 Task: Select the criteria, the date is on or before to in the "past year".
Action: Mouse moved to (173, 78)
Screenshot: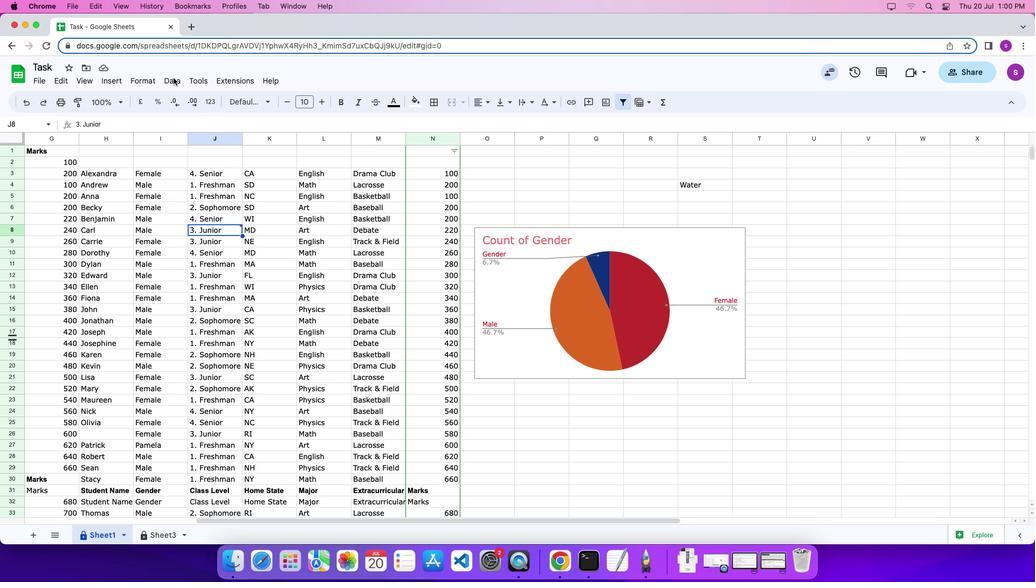 
Action: Mouse pressed left at (173, 78)
Screenshot: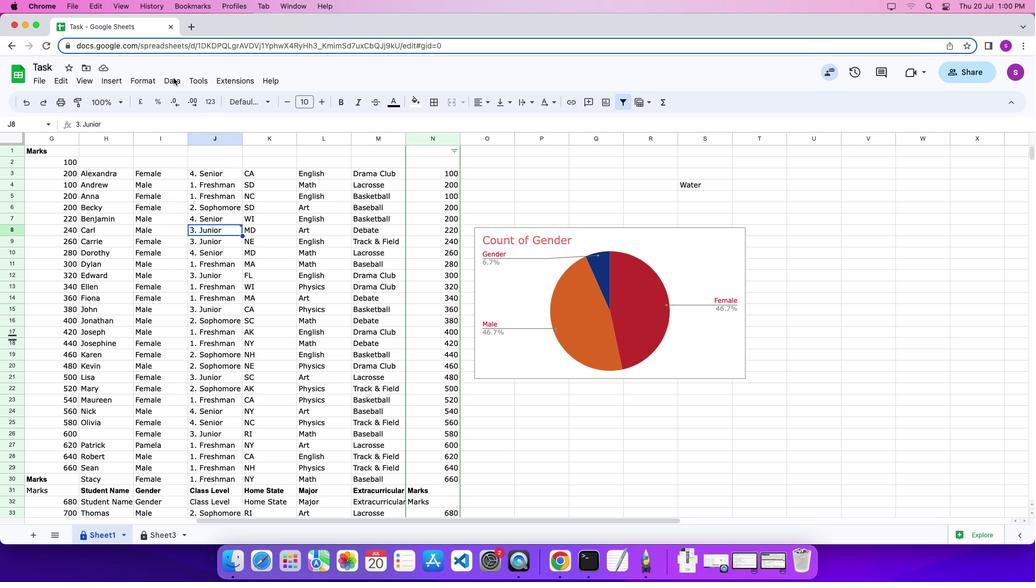 
Action: Mouse moved to (174, 78)
Screenshot: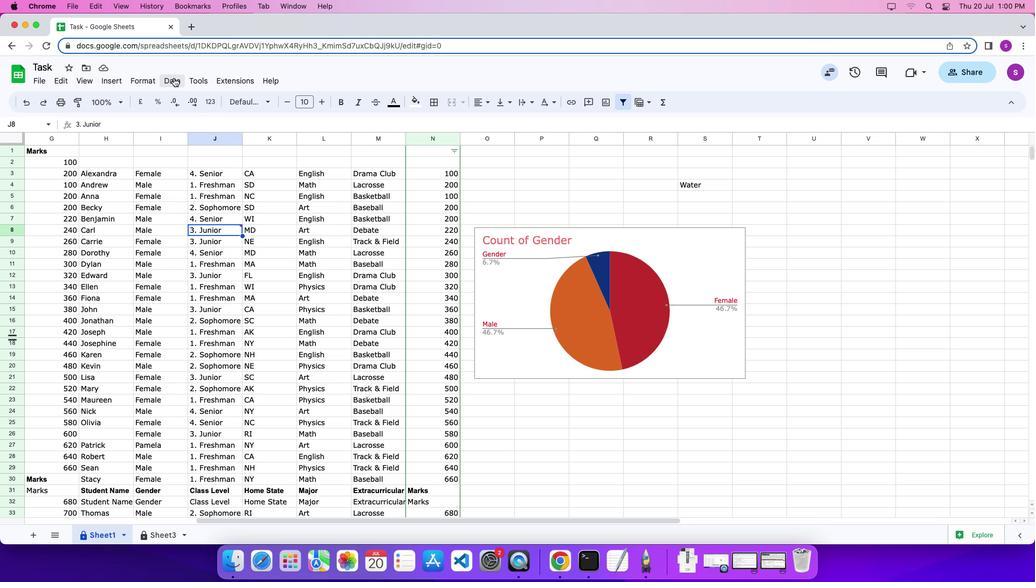 
Action: Mouse pressed left at (174, 78)
Screenshot: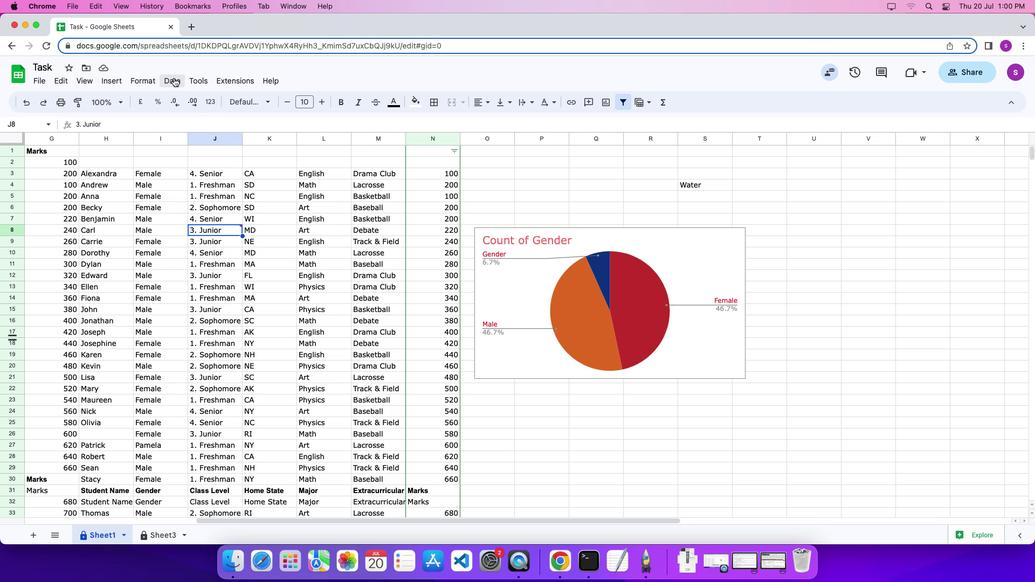 
Action: Mouse pressed left at (174, 78)
Screenshot: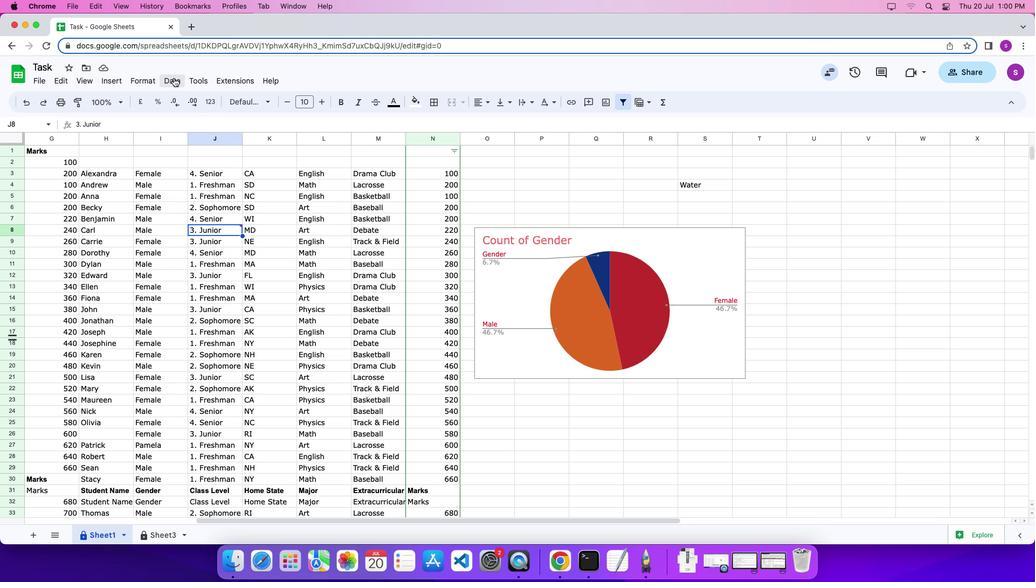 
Action: Mouse moved to (210, 296)
Screenshot: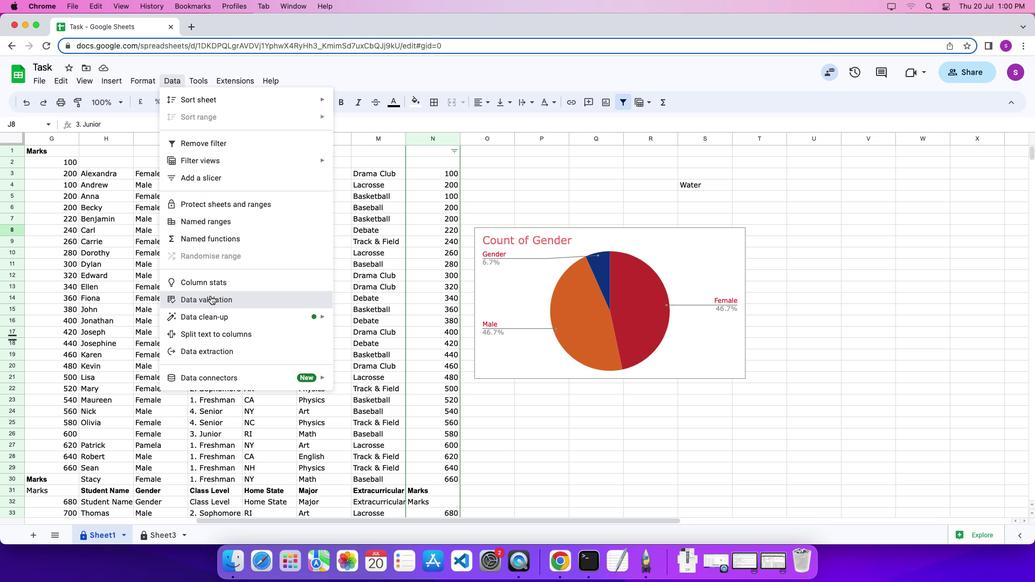 
Action: Mouse pressed left at (210, 296)
Screenshot: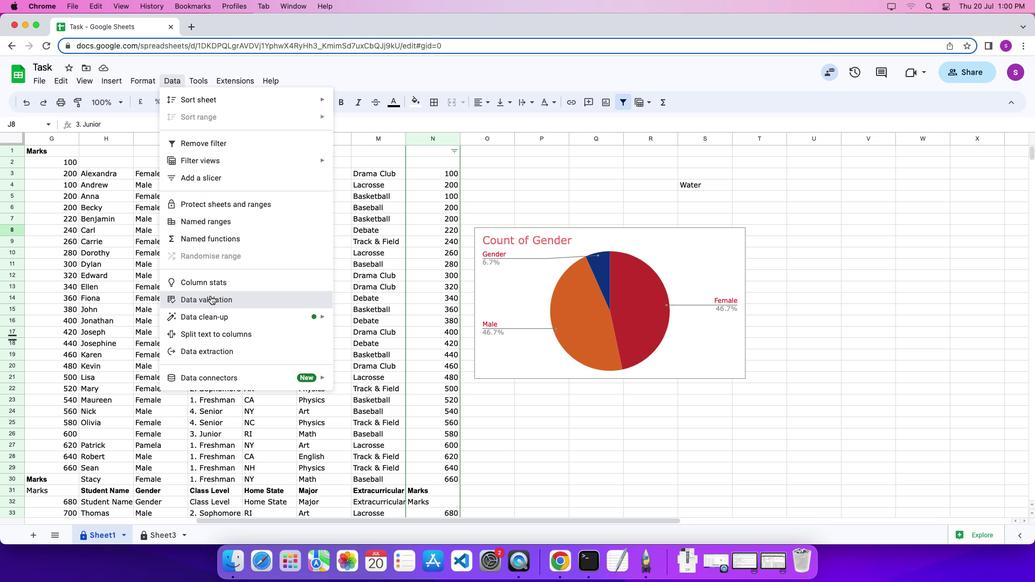 
Action: Mouse moved to (988, 279)
Screenshot: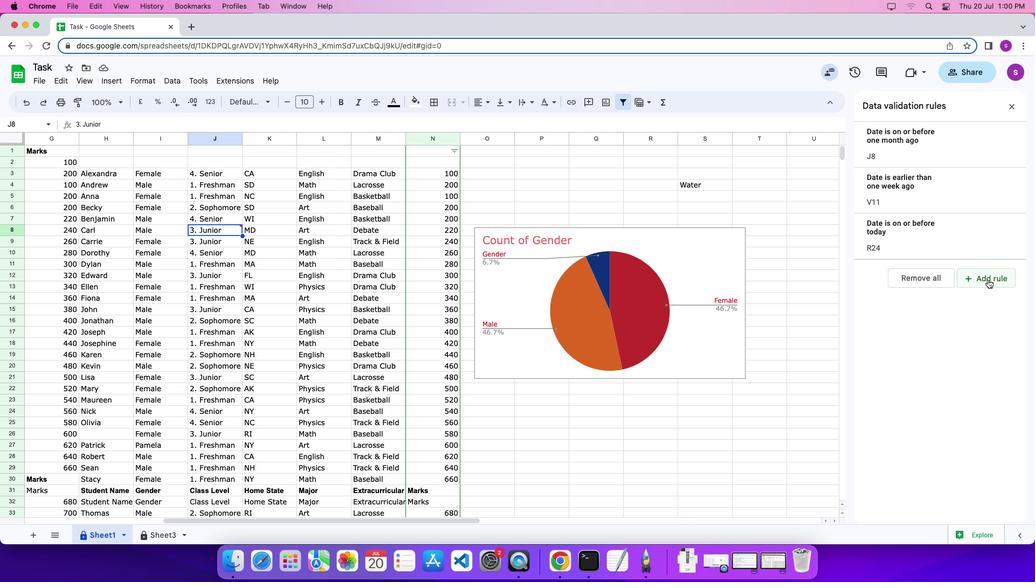 
Action: Mouse pressed left at (988, 279)
Screenshot: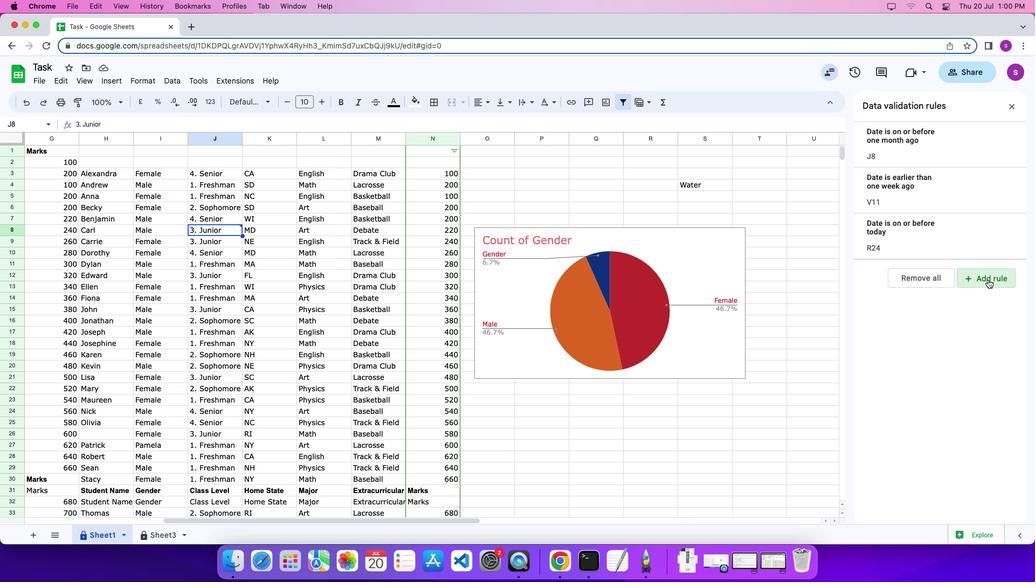 
Action: Mouse moved to (955, 204)
Screenshot: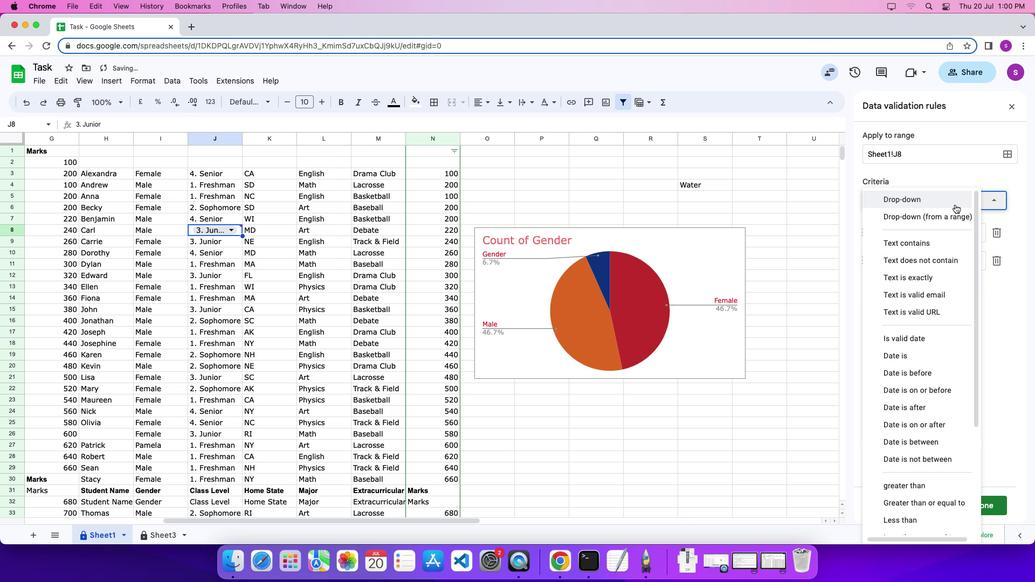 
Action: Mouse pressed left at (955, 204)
Screenshot: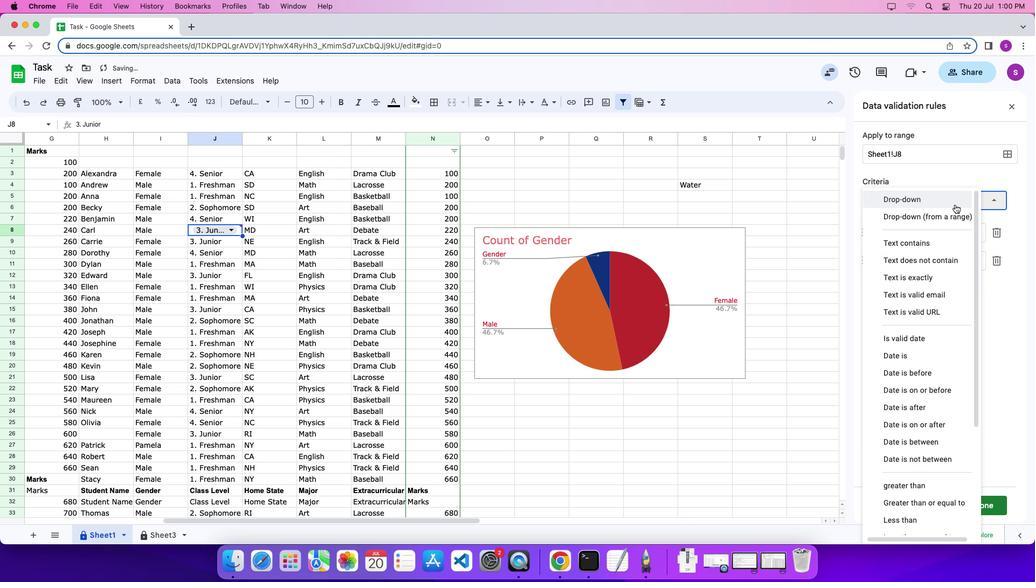 
Action: Mouse moved to (954, 390)
Screenshot: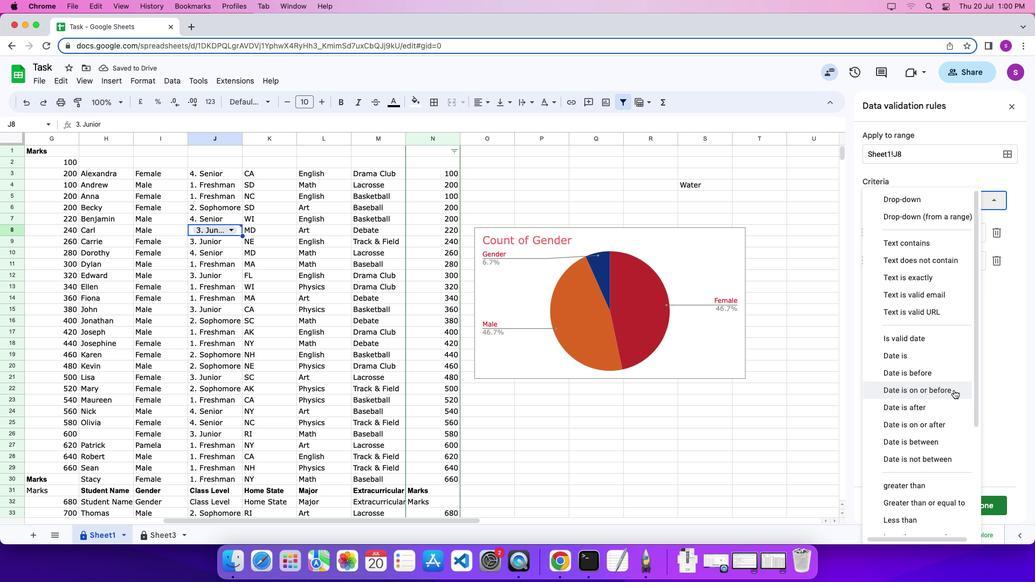 
Action: Mouse pressed left at (954, 390)
Screenshot: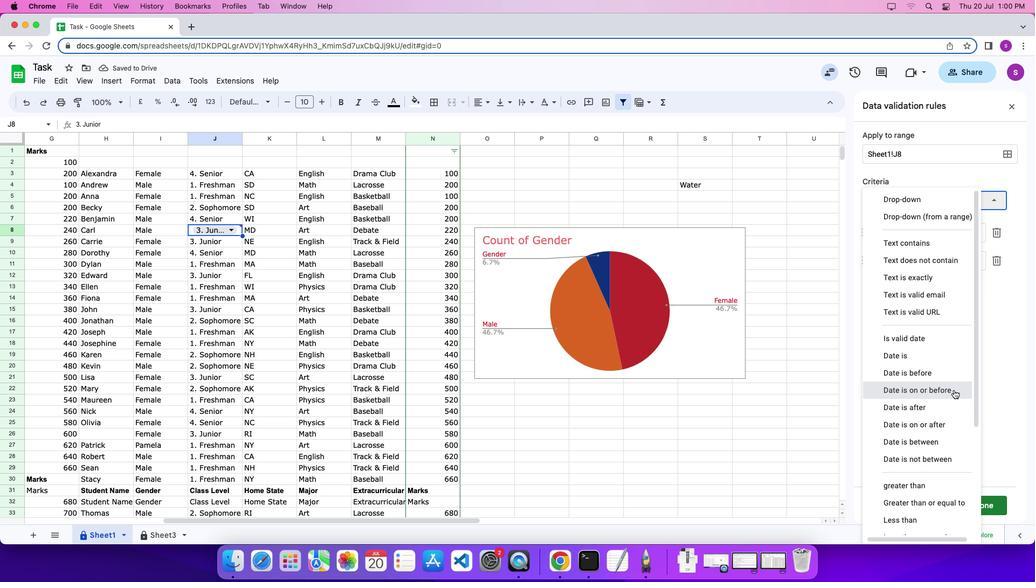 
Action: Mouse moved to (915, 228)
Screenshot: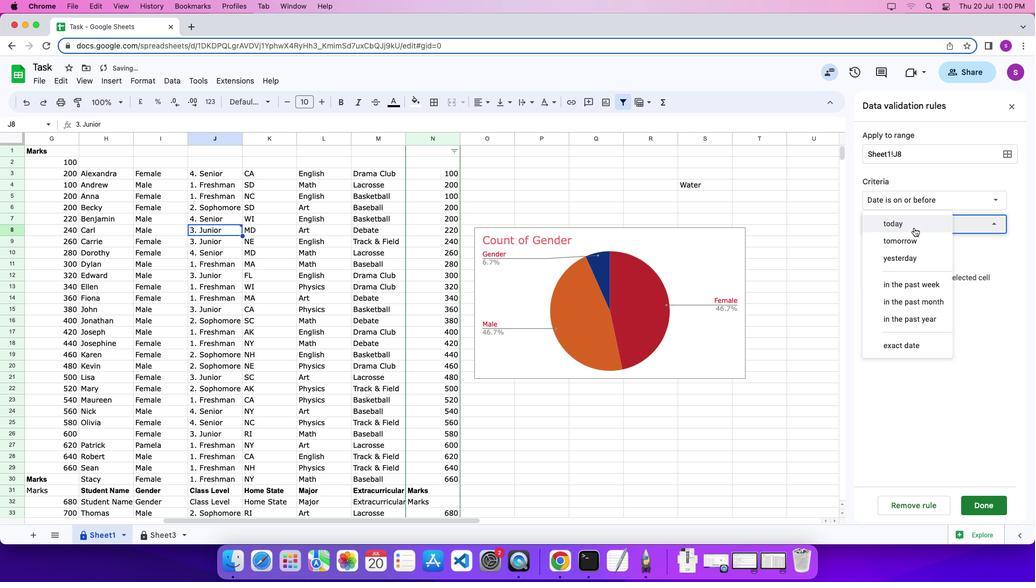 
Action: Mouse pressed left at (915, 228)
Screenshot: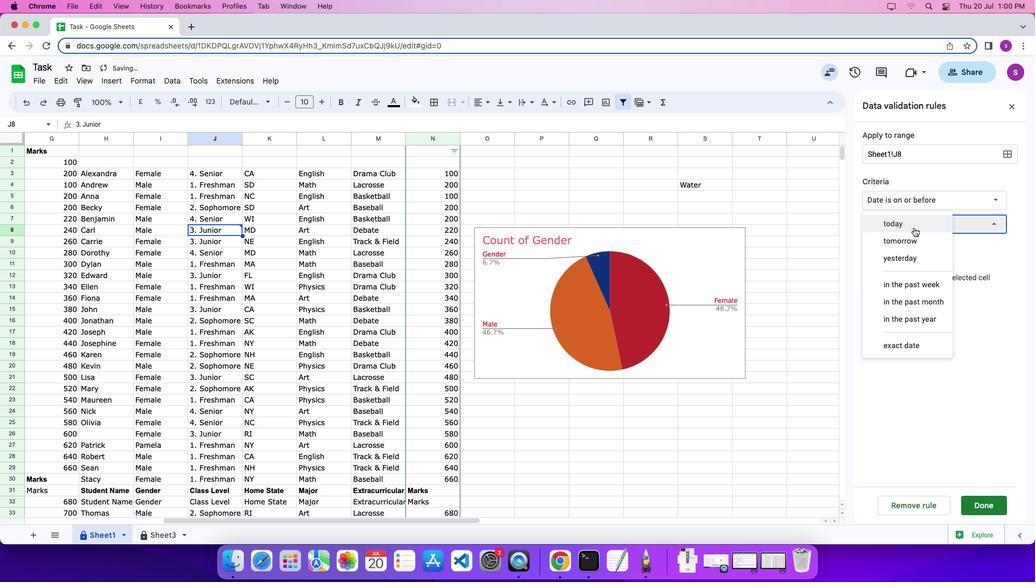 
Action: Mouse moved to (926, 316)
Screenshot: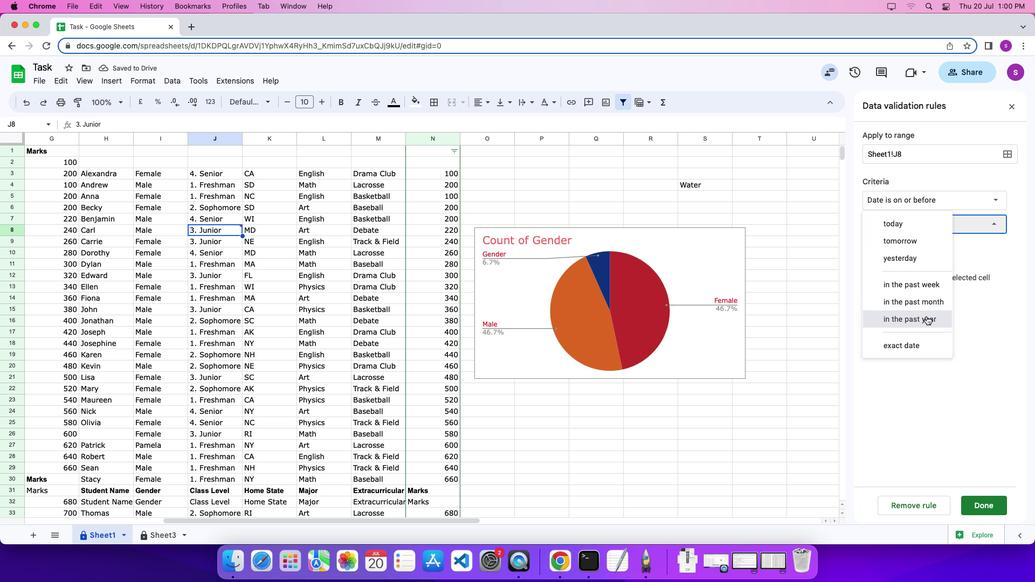 
Action: Mouse pressed left at (926, 316)
Screenshot: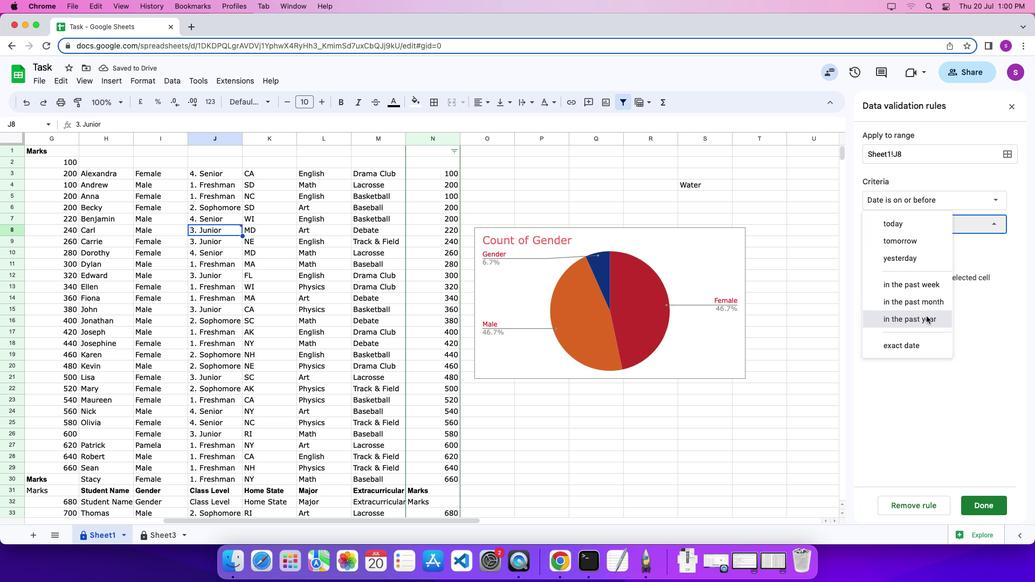 
Action: Mouse moved to (979, 507)
Screenshot: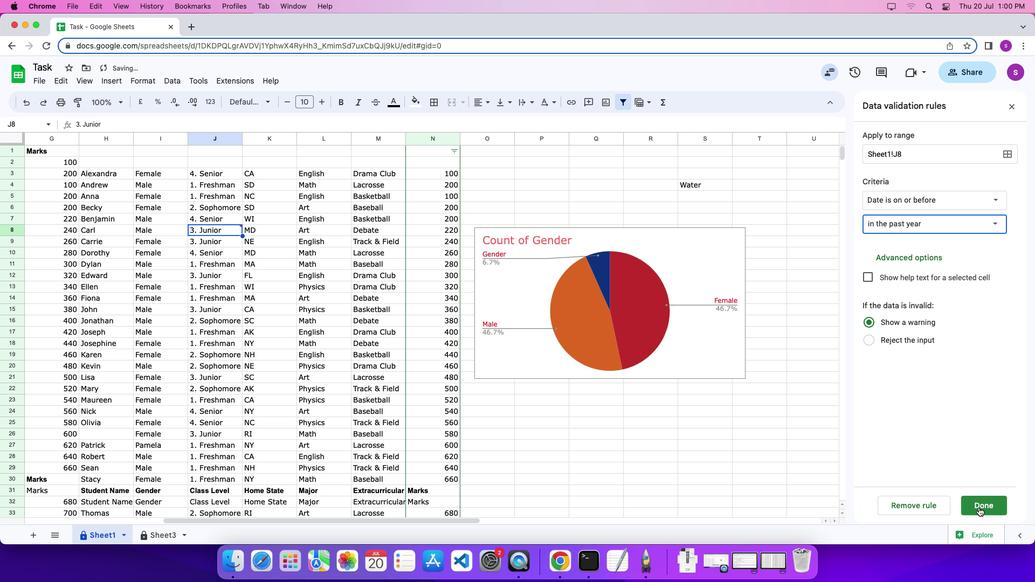 
Action: Mouse pressed left at (979, 507)
Screenshot: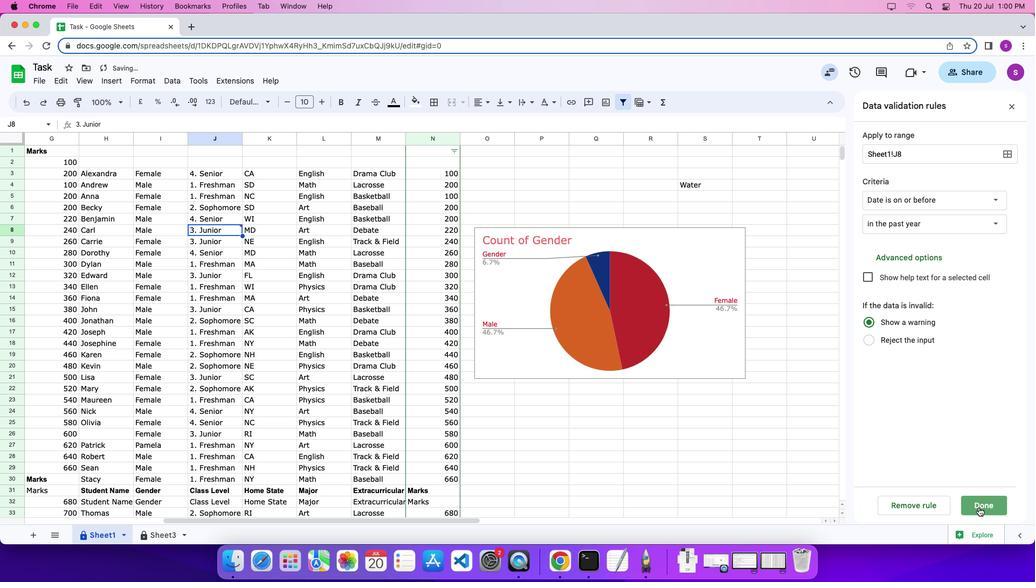 
